 Task: Create Board Marketing Plan to Workspace Investment Management. Create Board Customer Loyalty Programs to Workspace Investment Management. Create Board Diversity and Inclusion Training and Education Programs to Workspace Investment Management
Action: Mouse moved to (477, 465)
Screenshot: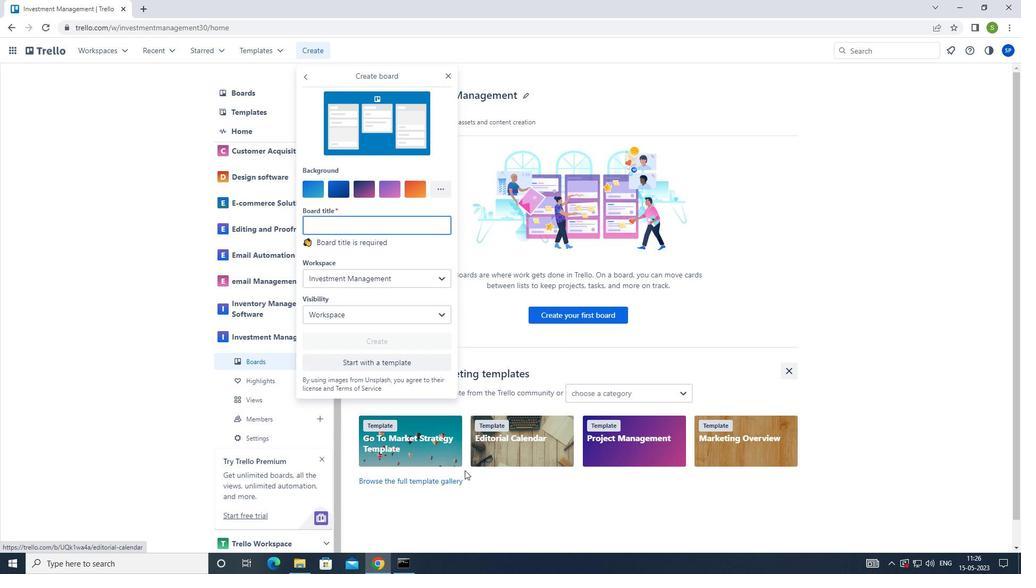 
Action: Key pressed <Key.shift>MARKETING<Key.space>PLAN<Key.space>TO<Key.backspace><Key.backspace>
Screenshot: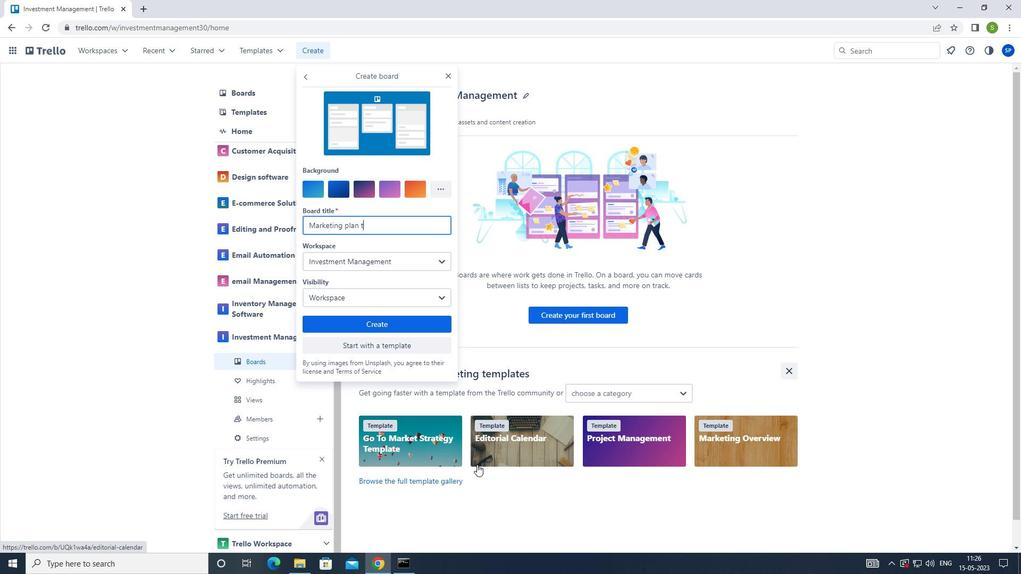 
Action: Mouse moved to (394, 317)
Screenshot: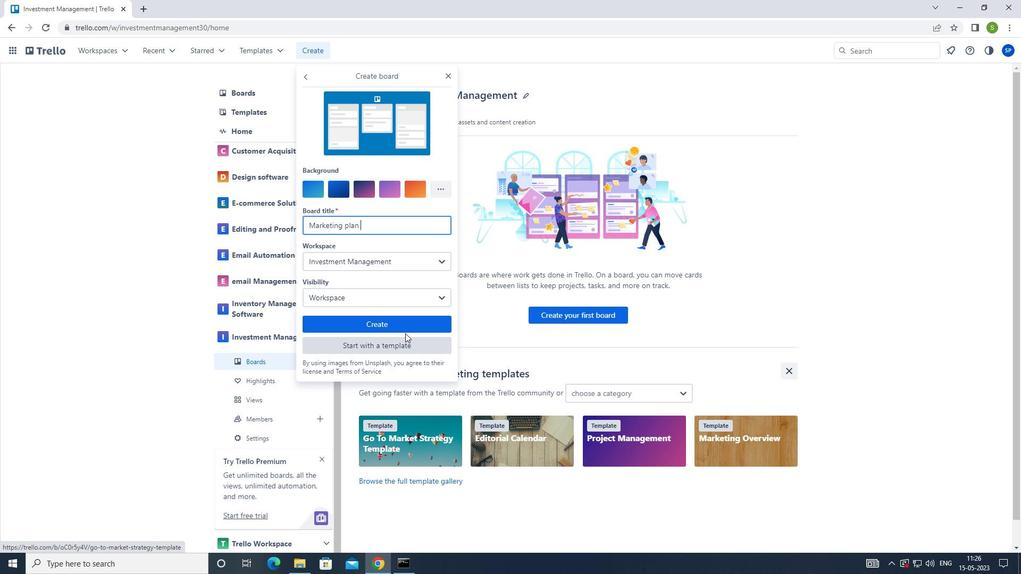 
Action: Mouse pressed left at (394, 317)
Screenshot: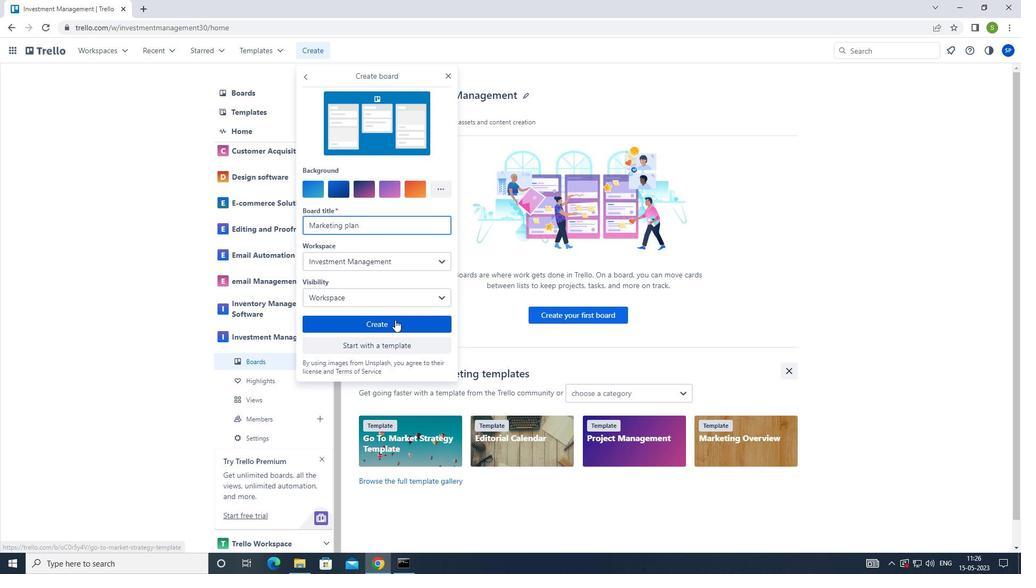 
Action: Mouse moved to (316, 49)
Screenshot: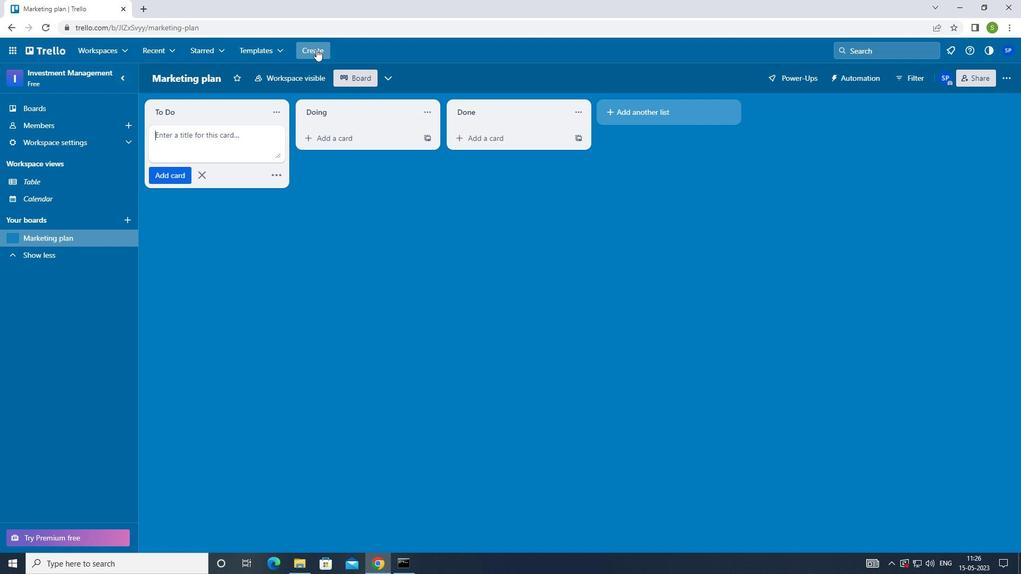 
Action: Mouse pressed left at (316, 49)
Screenshot: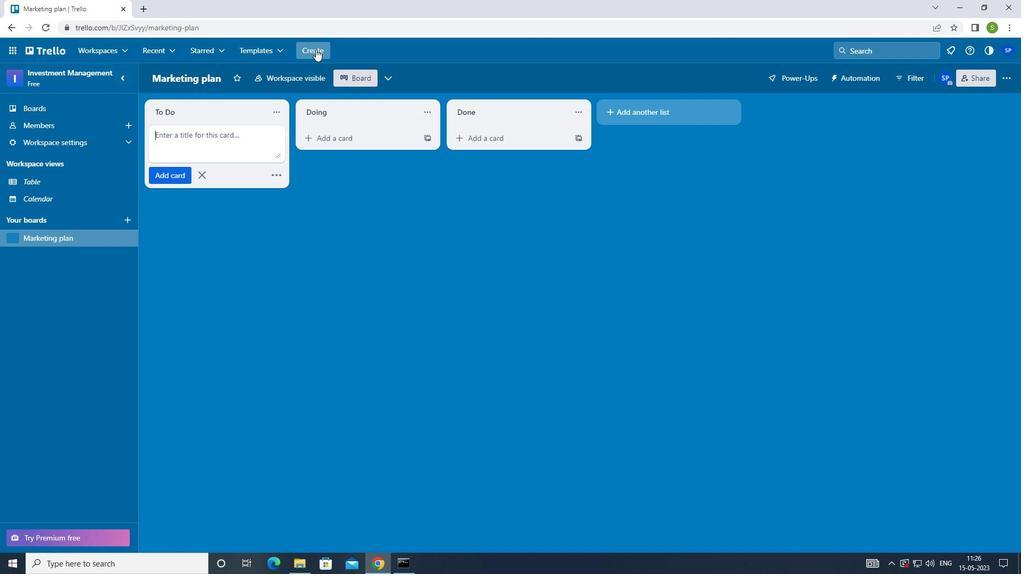 
Action: Mouse moved to (328, 95)
Screenshot: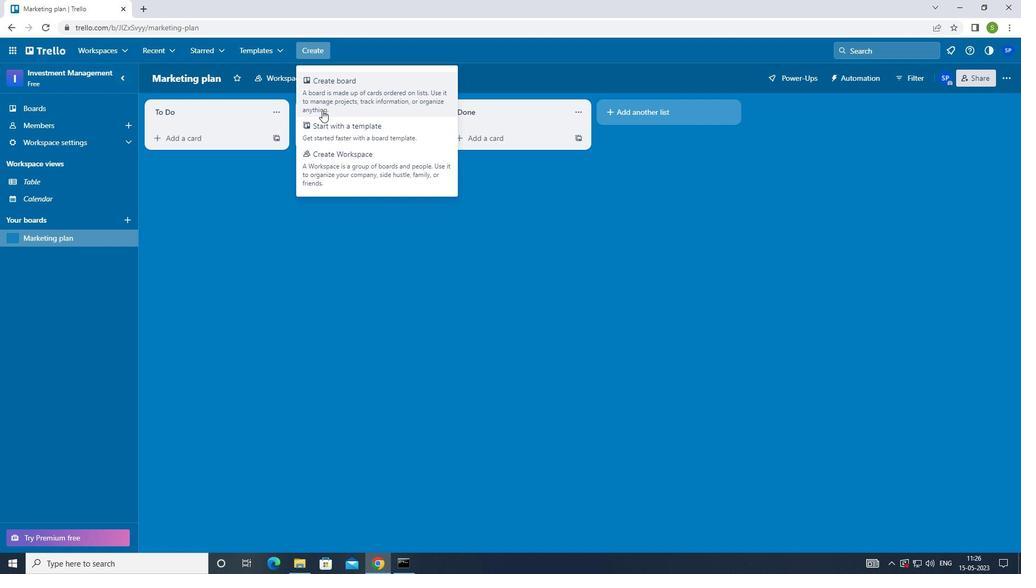 
Action: Mouse pressed left at (328, 95)
Screenshot: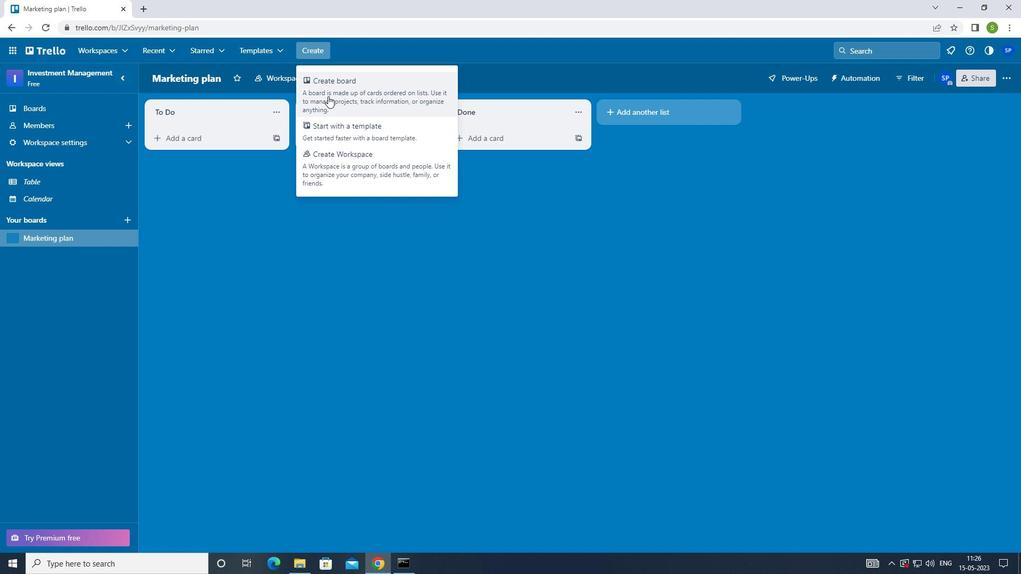 
Action: Mouse moved to (567, 221)
Screenshot: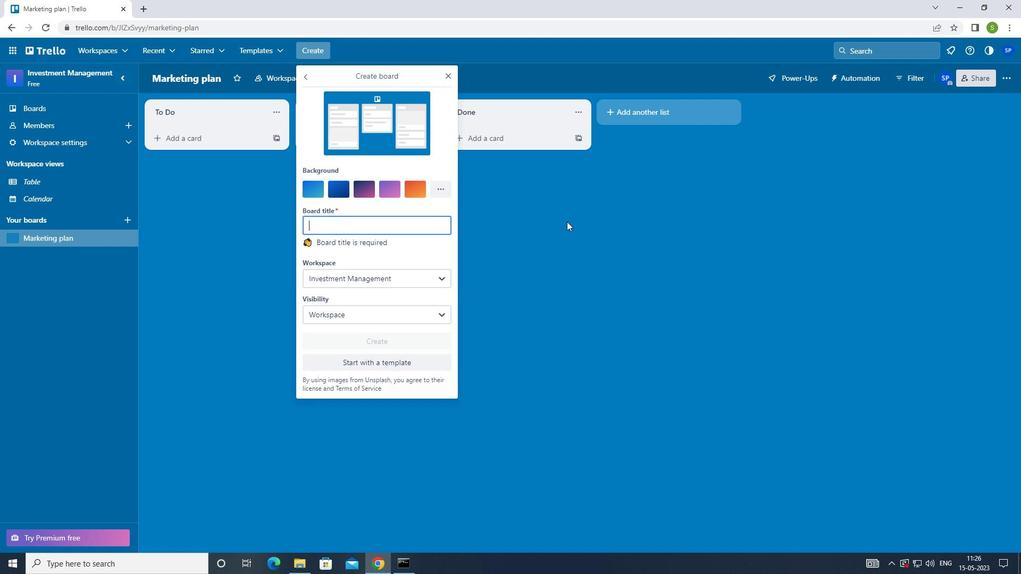 
Action: Key pressed <Key.shift>CUSTOMER<Key.space><Key.shift_r>LOYALTY<Key.space><Key.shift_r>PROGRAM
Screenshot: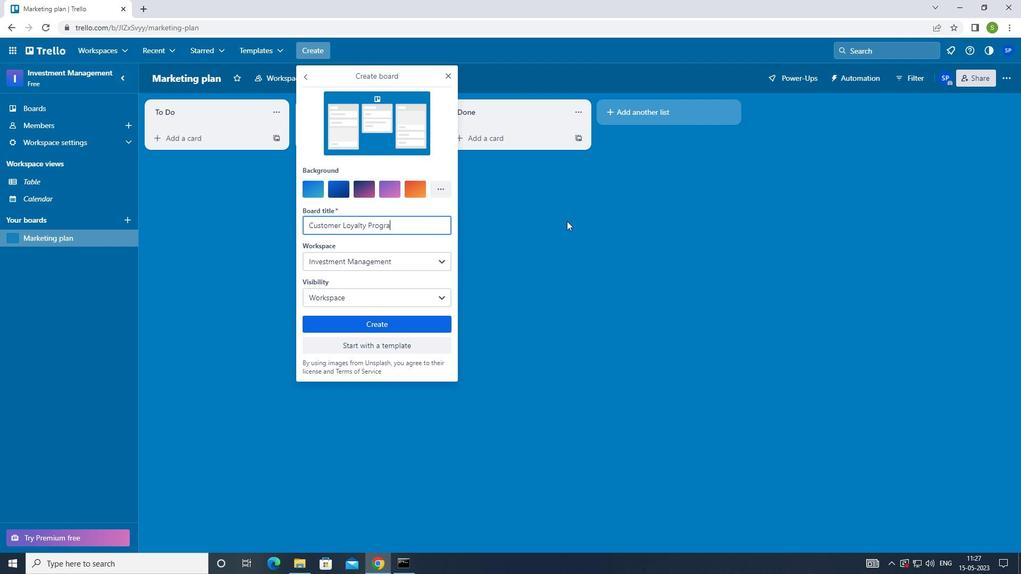 
Action: Mouse moved to (395, 321)
Screenshot: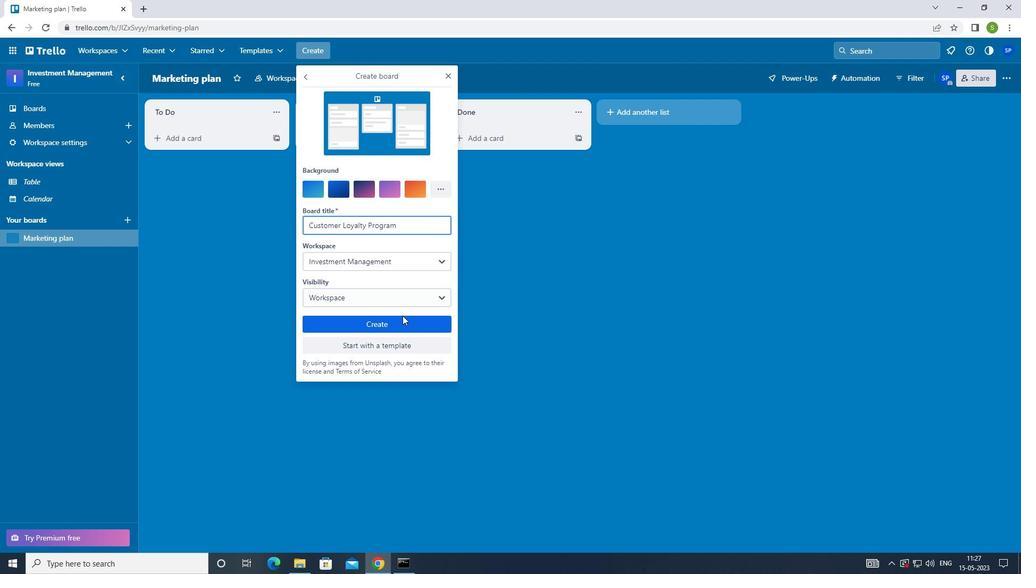 
Action: Mouse pressed left at (395, 321)
Screenshot: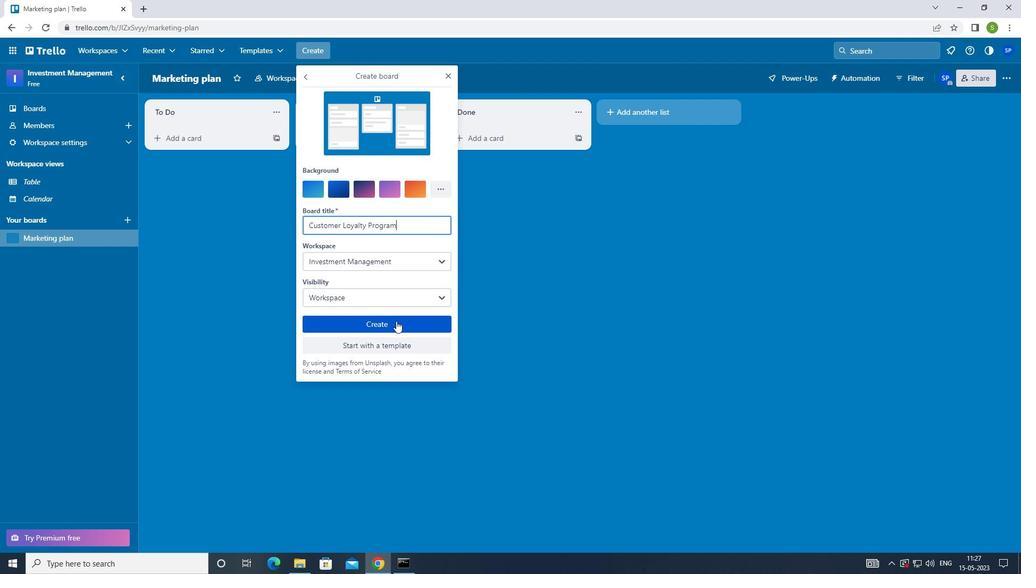 
Action: Mouse moved to (317, 49)
Screenshot: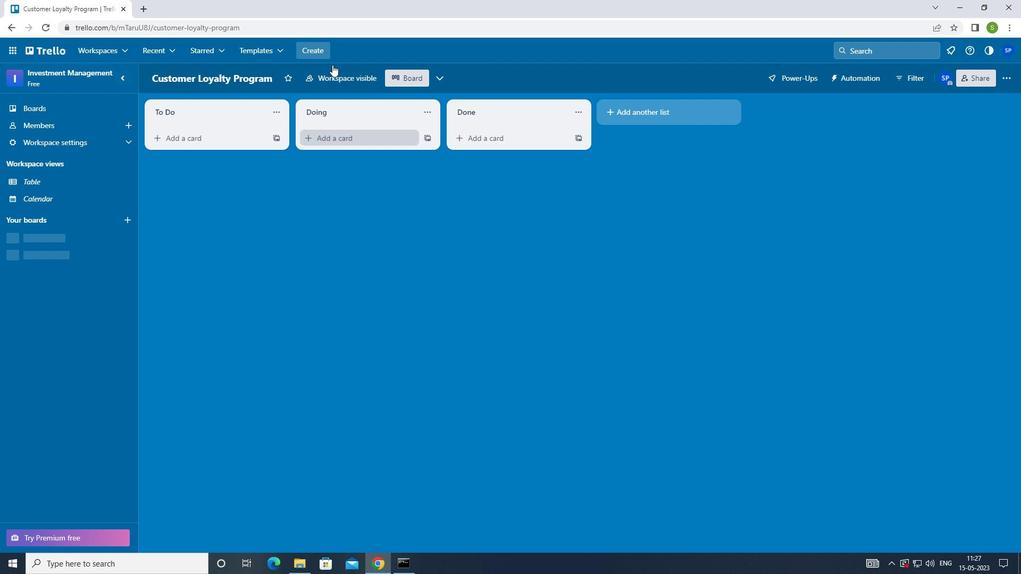 
Action: Mouse pressed left at (317, 49)
Screenshot: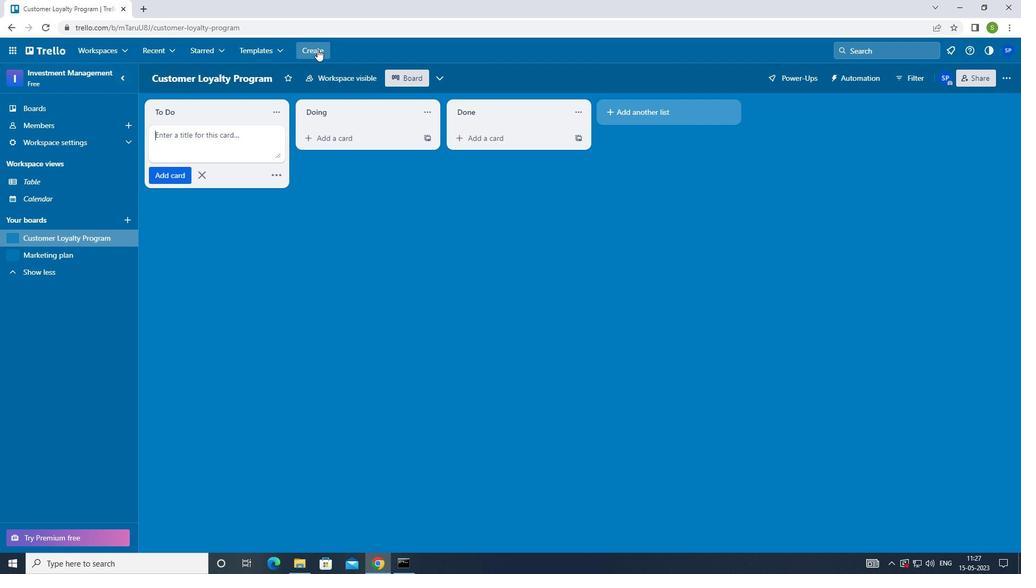 
Action: Mouse moved to (336, 92)
Screenshot: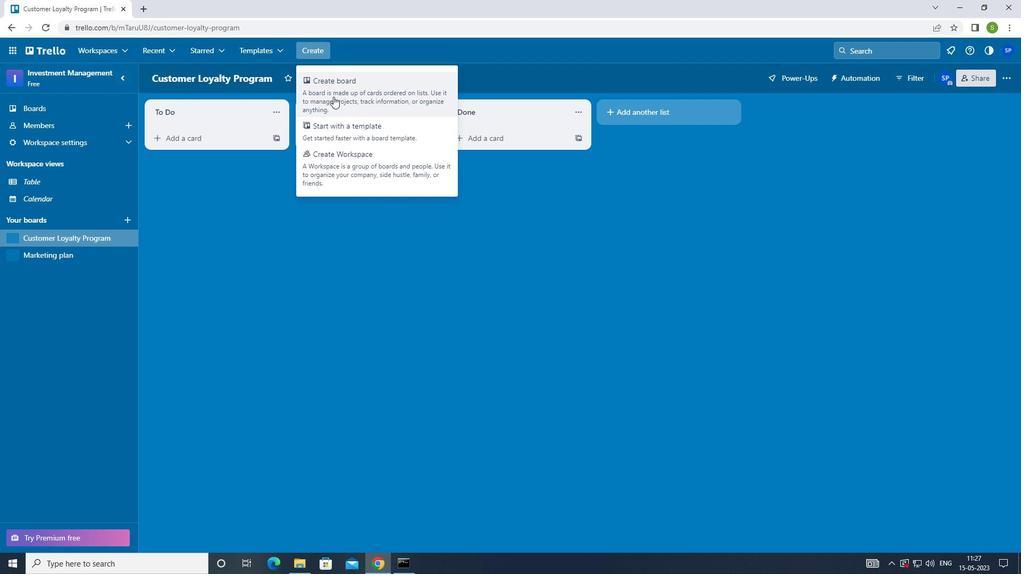 
Action: Mouse pressed left at (336, 92)
Screenshot: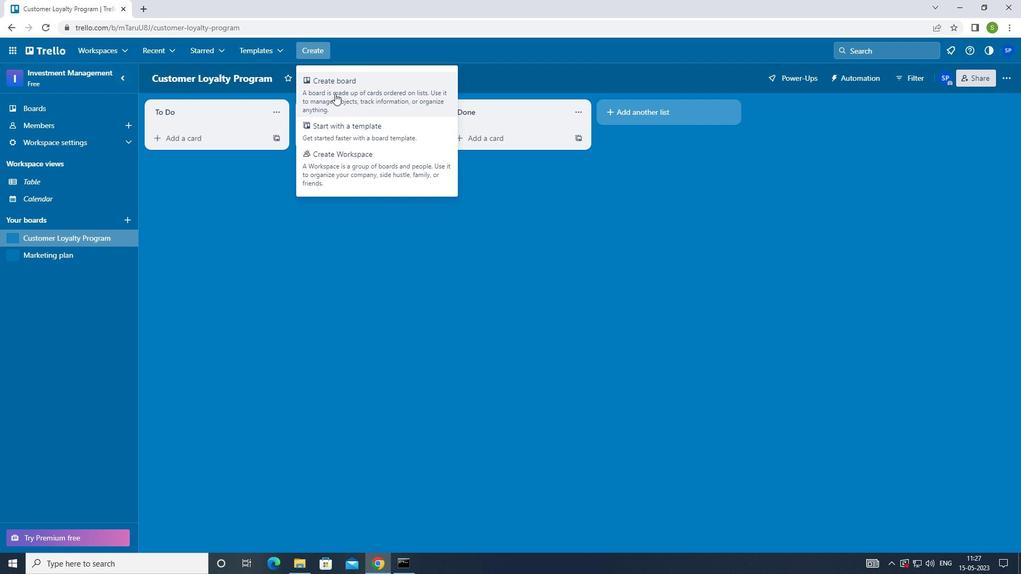 
Action: Mouse moved to (517, 304)
Screenshot: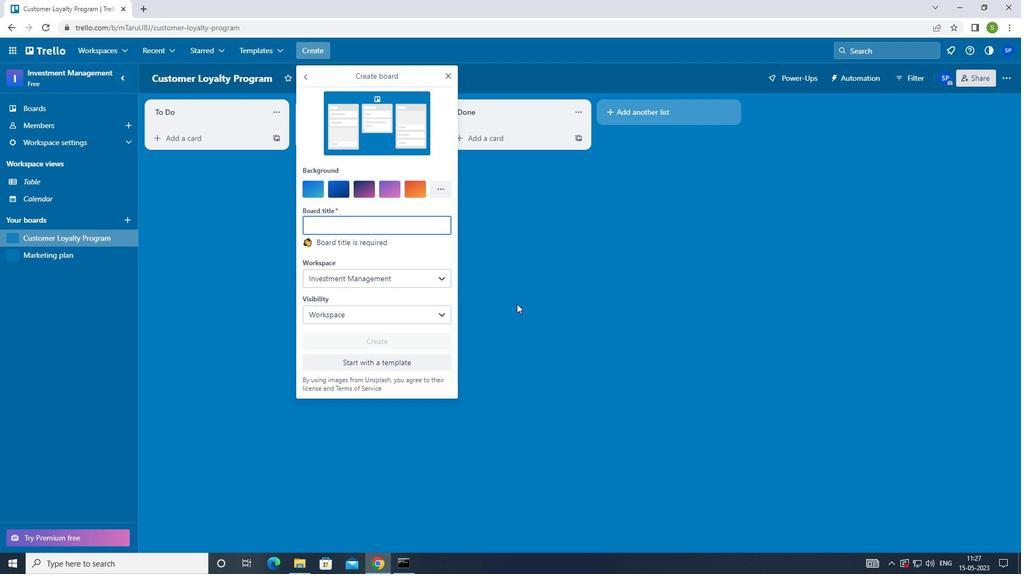 
Action: Key pressed <Key.shift>BOARD<Key.space><Key.shift>DIVERS
Screenshot: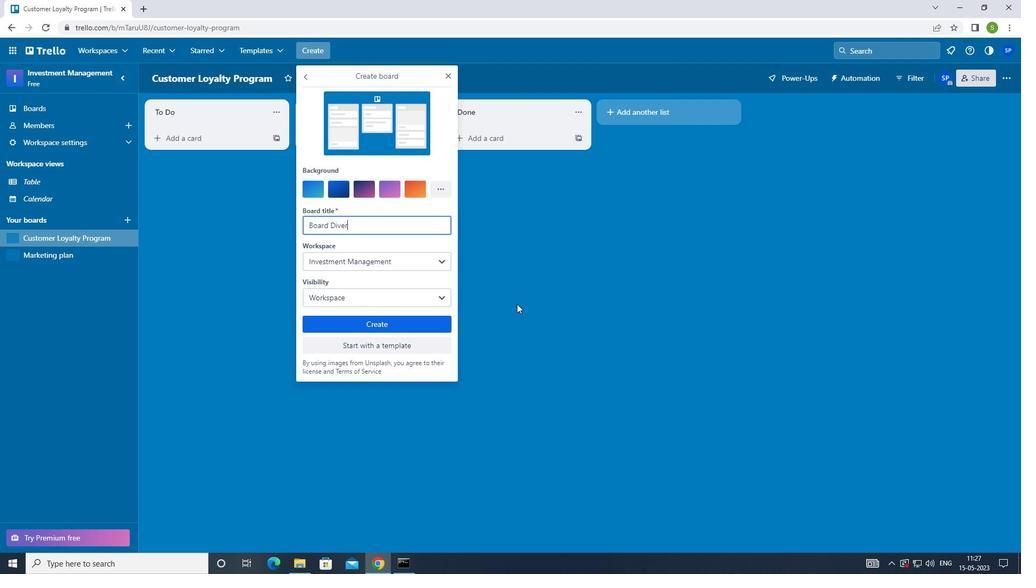 
Action: Mouse moved to (517, 304)
Screenshot: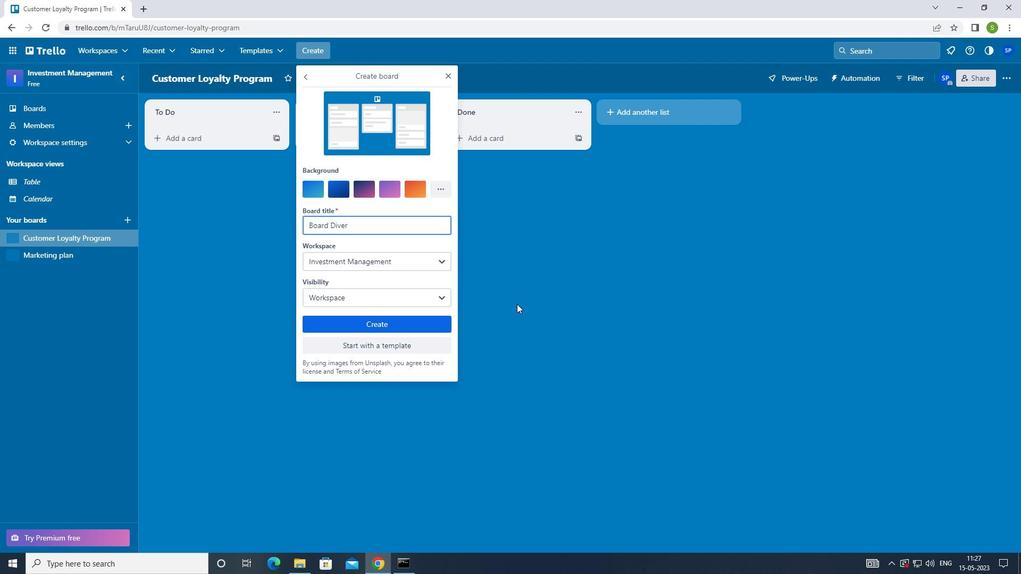 
Action: Key pressed ITY<Key.space>AND<Key.space><Key.shift_r>INCLUSION<Key.space><Key.shift>TRAINING<Key.space>AND<Key.space><Key.shift>EDUCATION<Key.space>PROGRAM
Screenshot: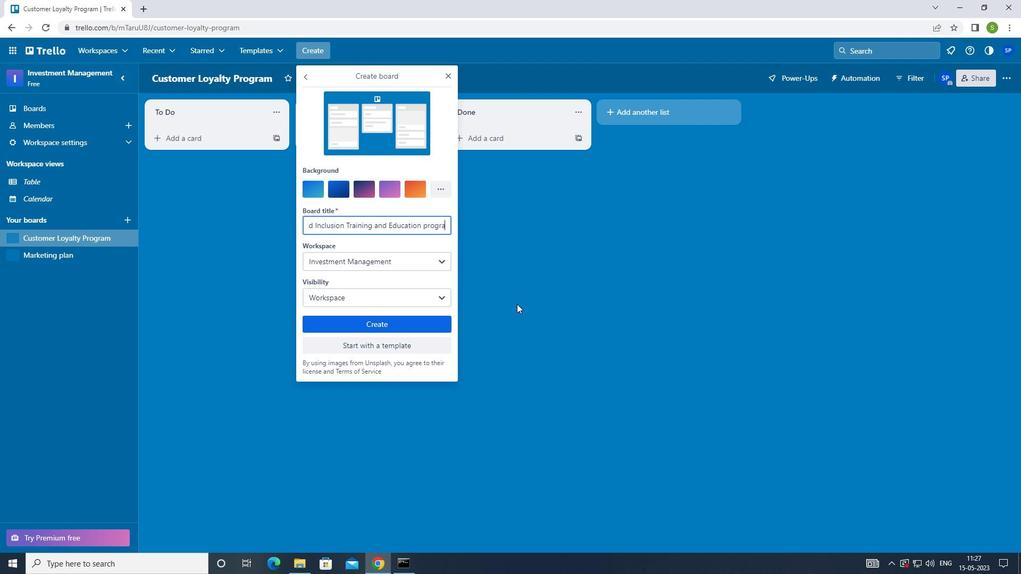 
Action: Mouse moved to (404, 328)
Screenshot: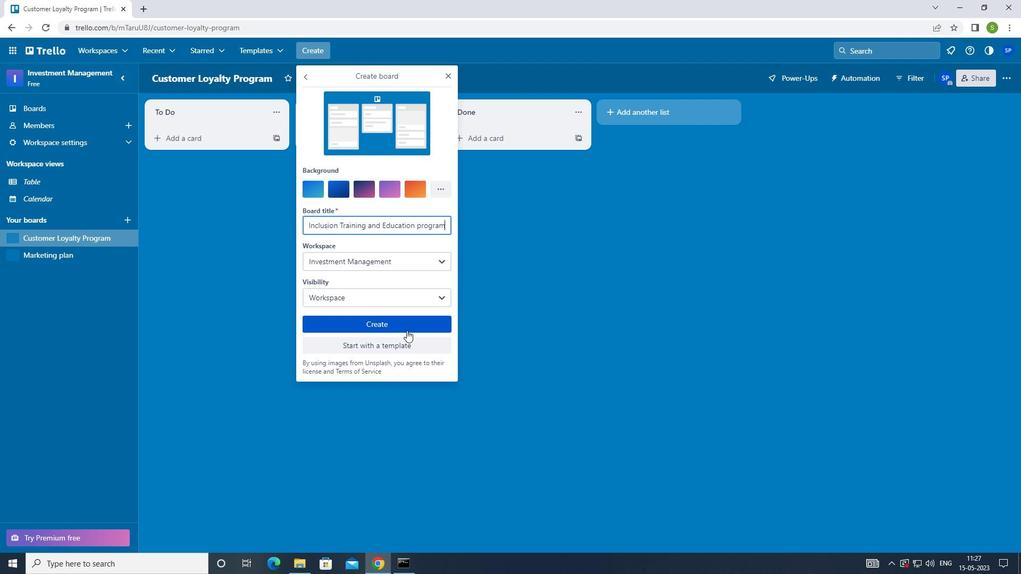 
Action: Mouse pressed left at (404, 328)
Screenshot: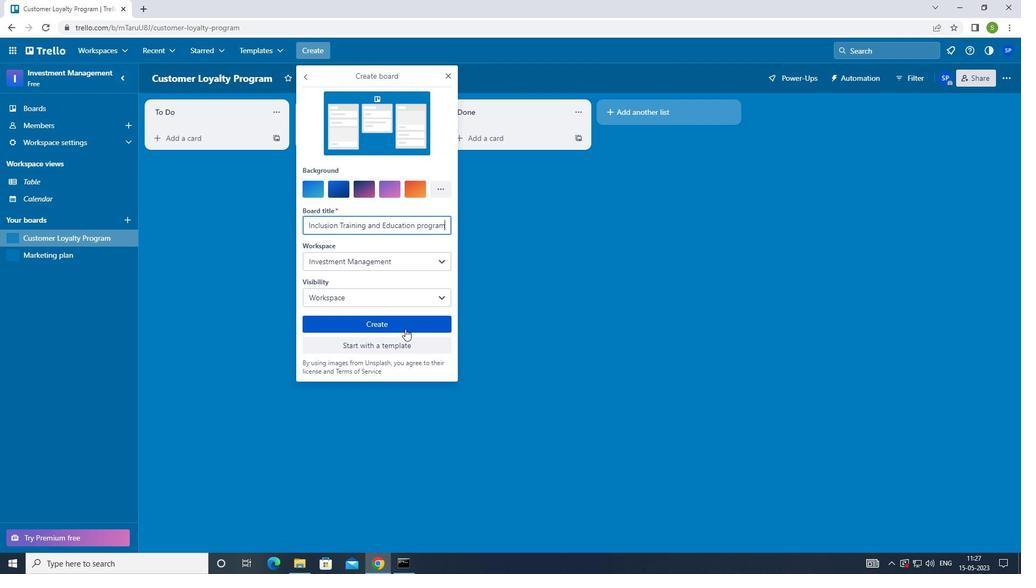 
Action: Mouse moved to (401, 328)
Screenshot: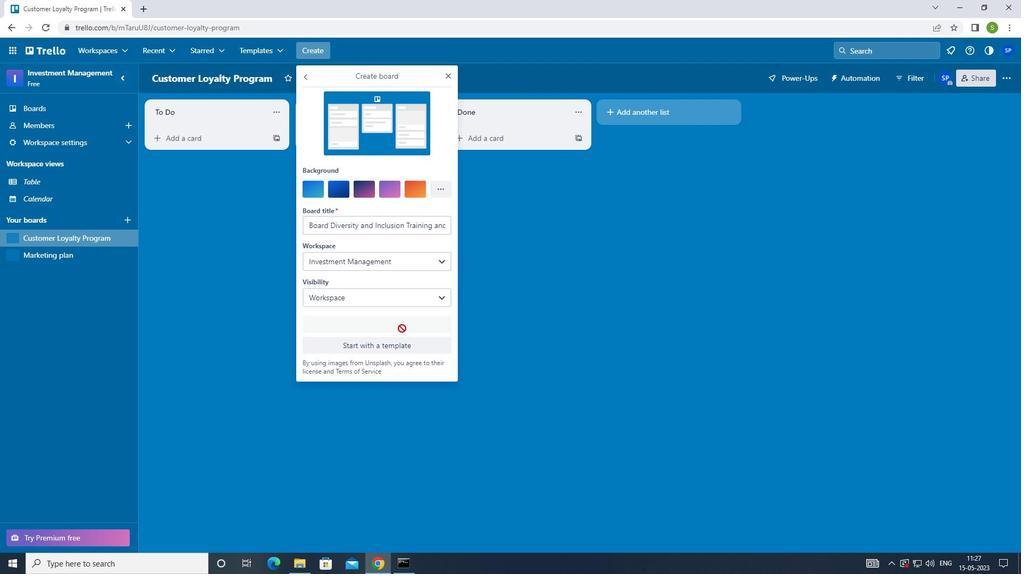 
Action: Key pressed <Key.f8>
Screenshot: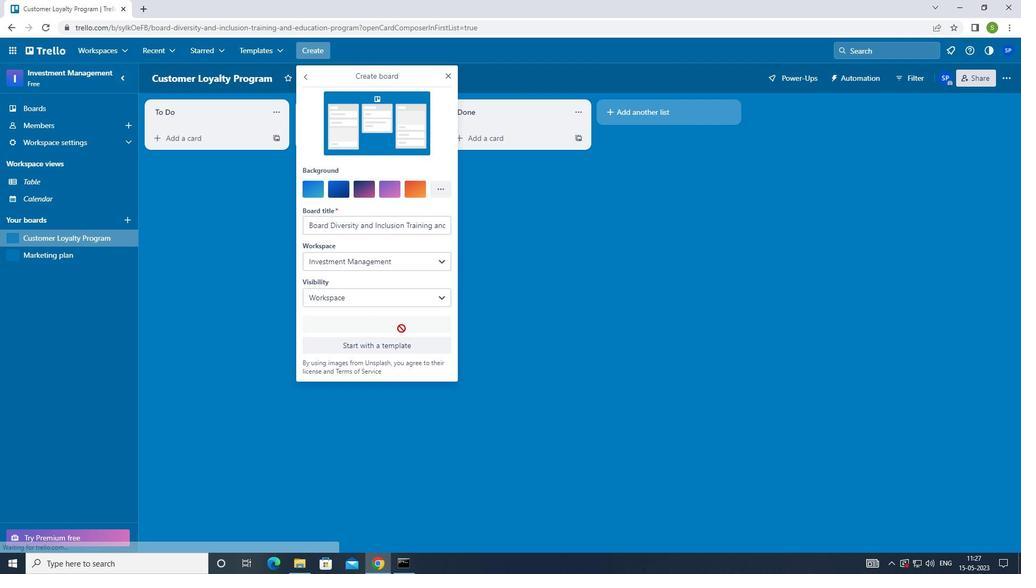 
